 Task: In the  document Matthew ,change text color to 'Dark Purple' Insert the mentioned shape below the text 'Heart'. Change color of the shape to  BlueChange shape height to  1.2
Action: Mouse moved to (359, 141)
Screenshot: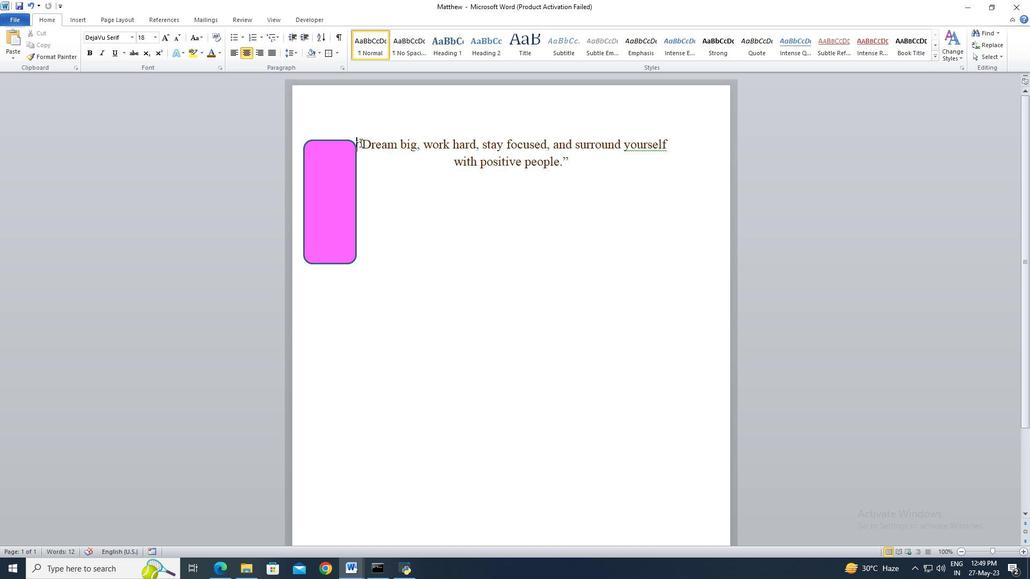 
Action: Mouse pressed left at (359, 141)
Screenshot: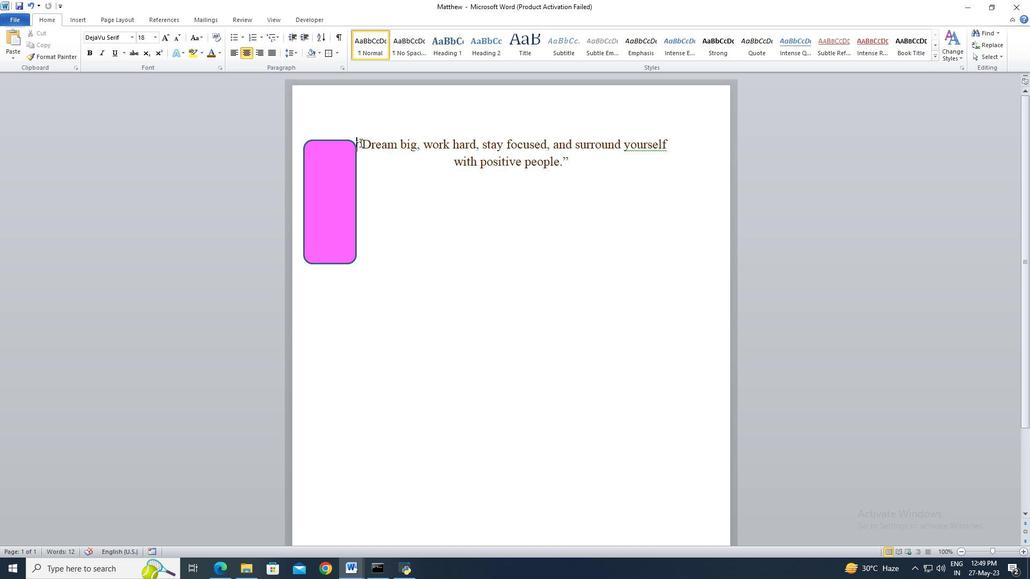 
Action: Mouse moved to (419, 188)
Screenshot: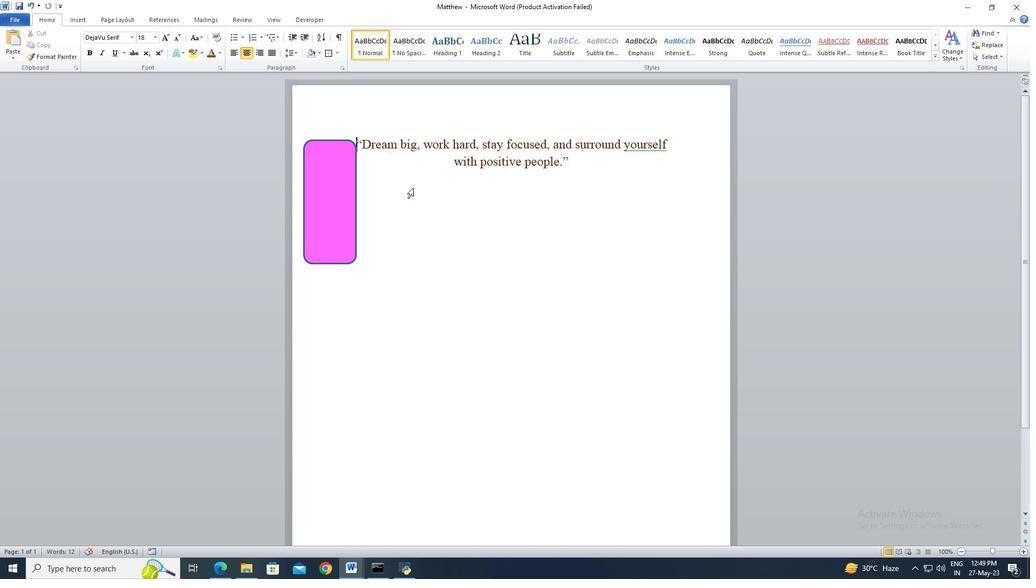 
Action: Key pressed ctrl+A
Screenshot: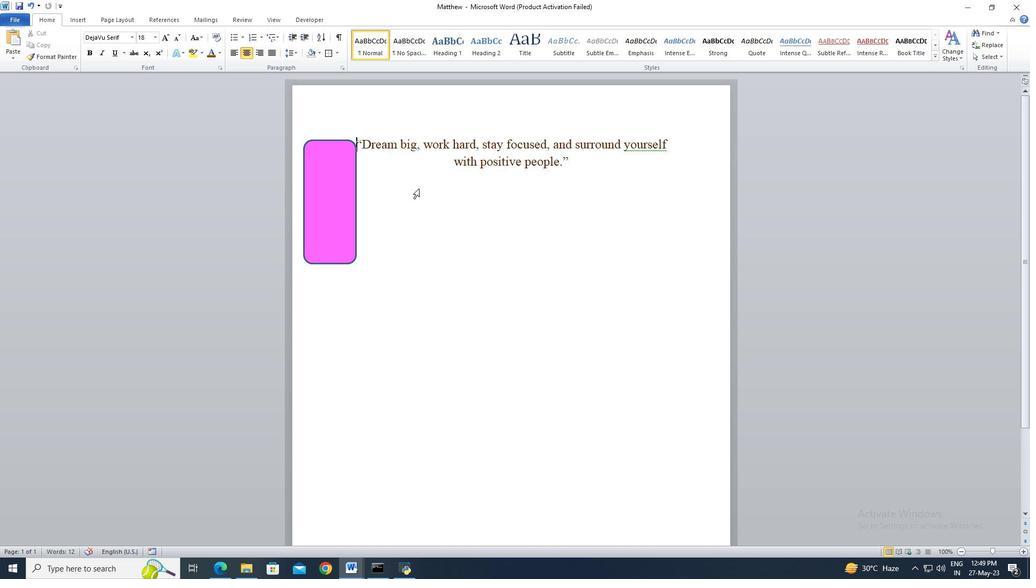
Action: Mouse moved to (364, 143)
Screenshot: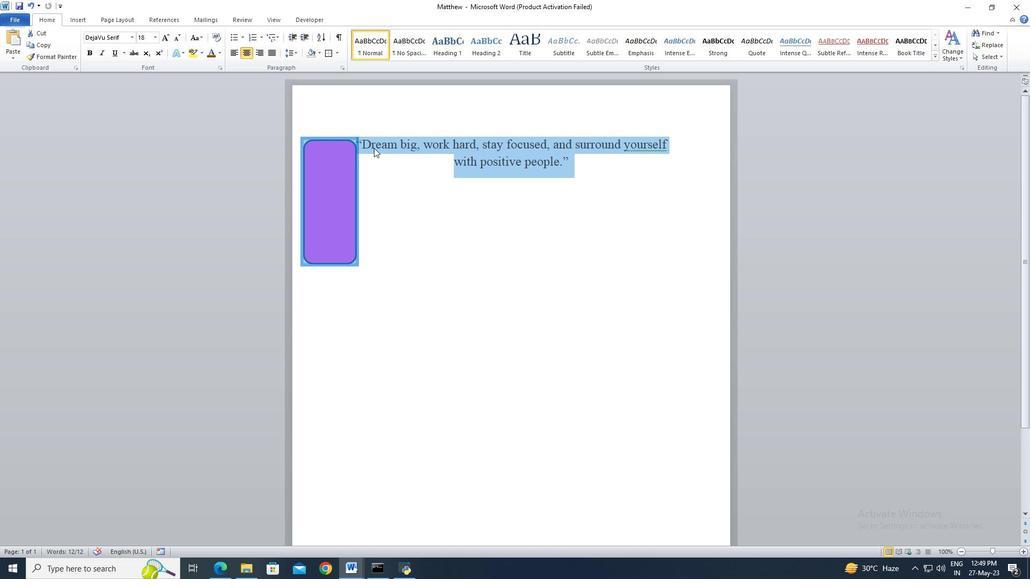 
Action: Mouse pressed left at (364, 143)
Screenshot: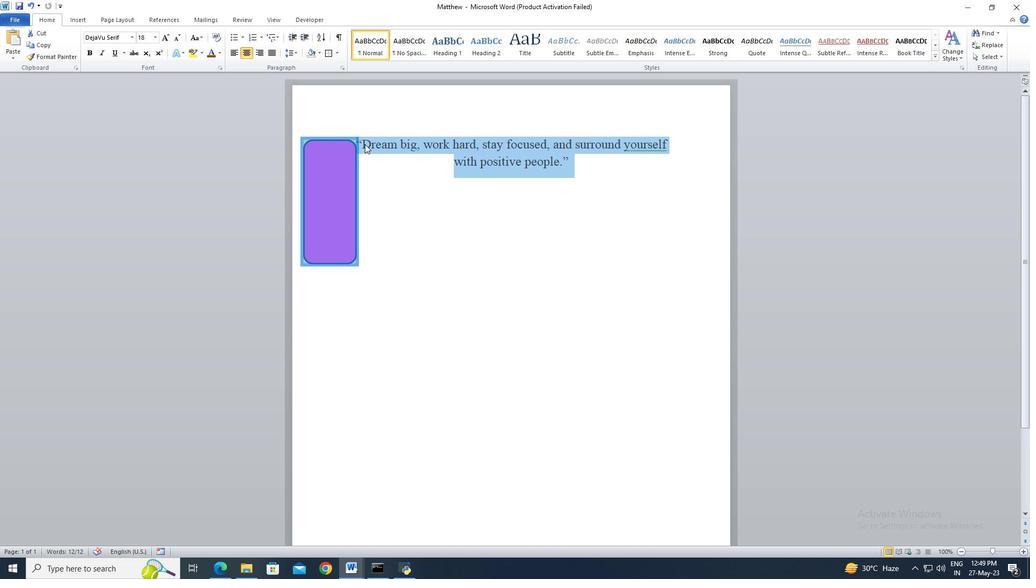 
Action: Mouse moved to (360, 142)
Screenshot: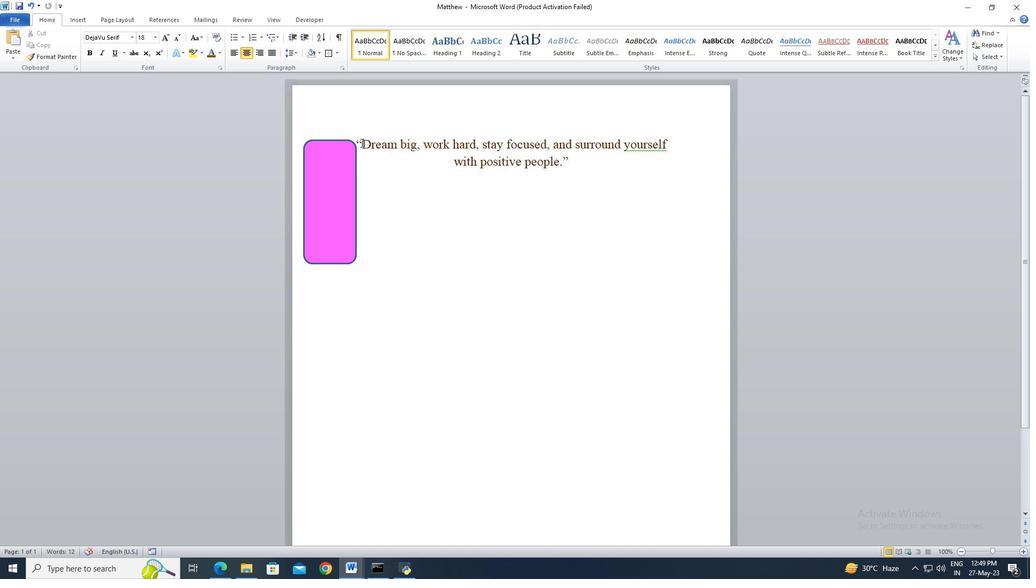 
Action: Mouse pressed left at (360, 142)
Screenshot: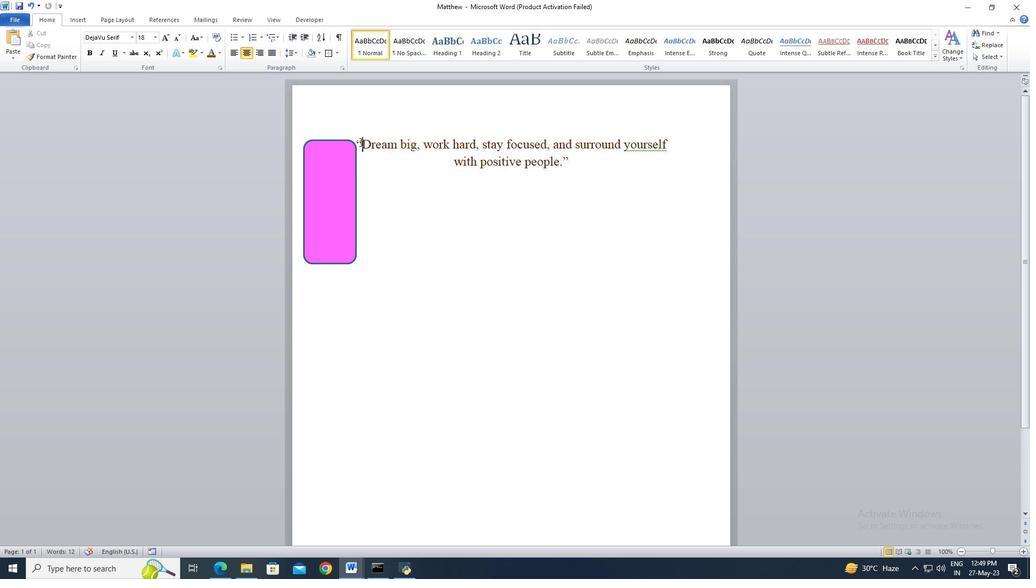 
Action: Mouse moved to (357, 138)
Screenshot: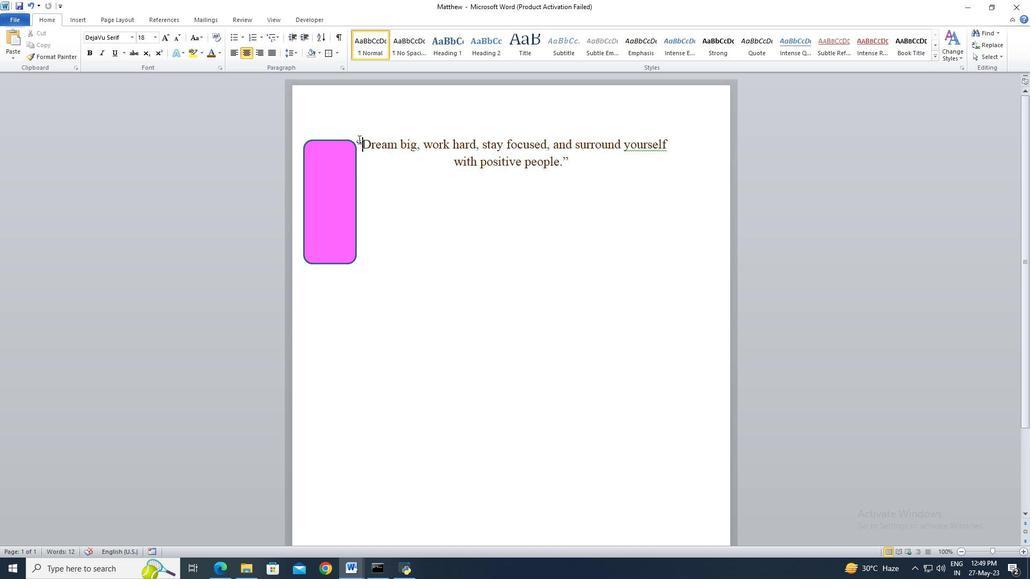 
Action: Mouse pressed left at (357, 138)
Screenshot: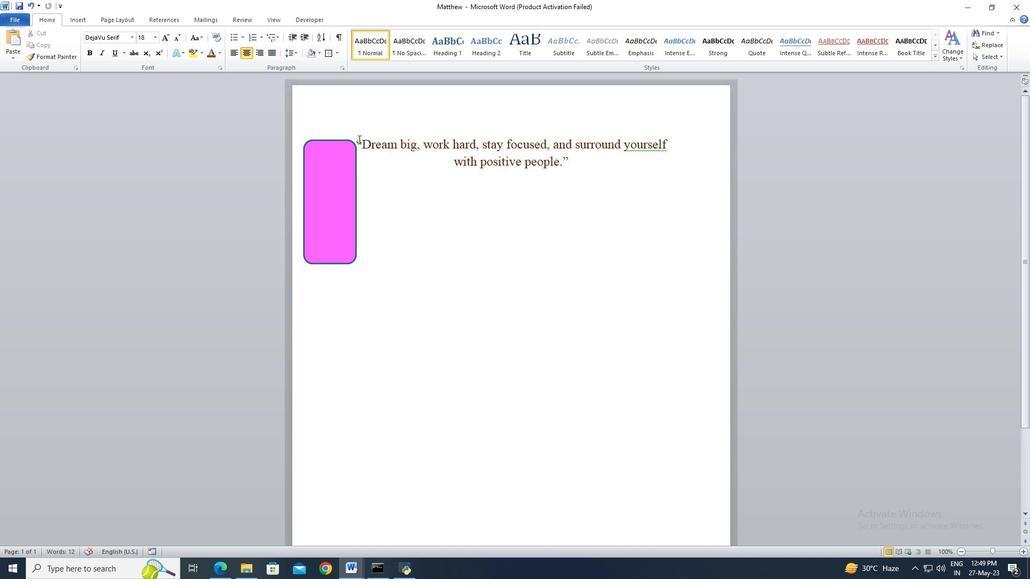 
Action: Mouse moved to (515, 179)
Screenshot: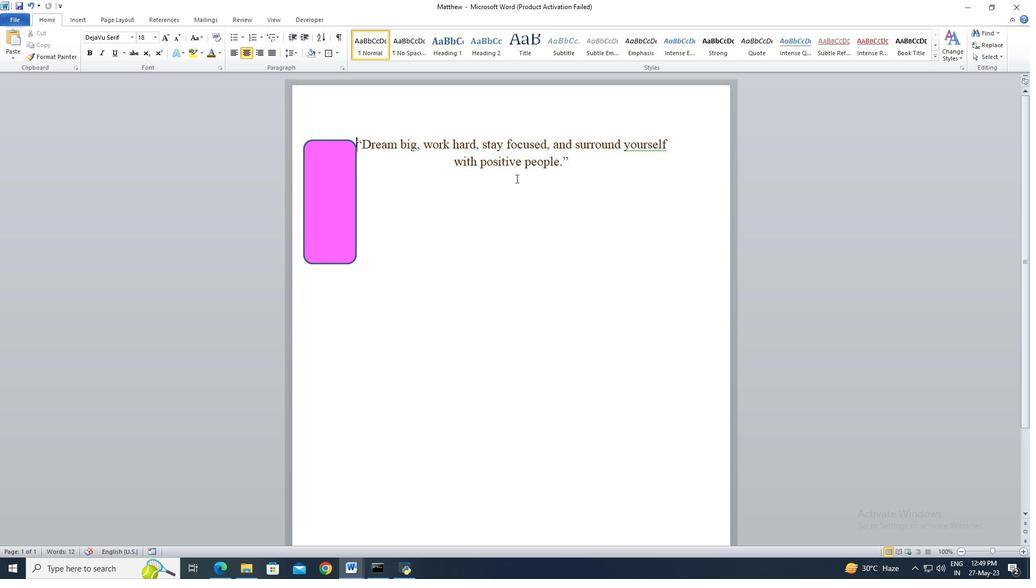 
Action: Key pressed <Key.shift><Key.down><Key.down><Key.left>
Screenshot: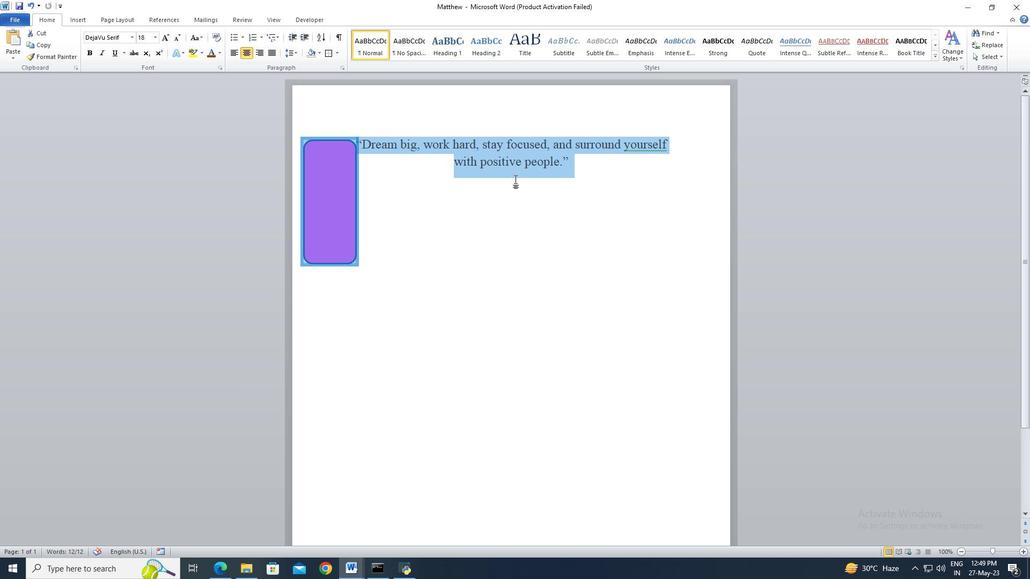 
Action: Mouse moved to (222, 52)
Screenshot: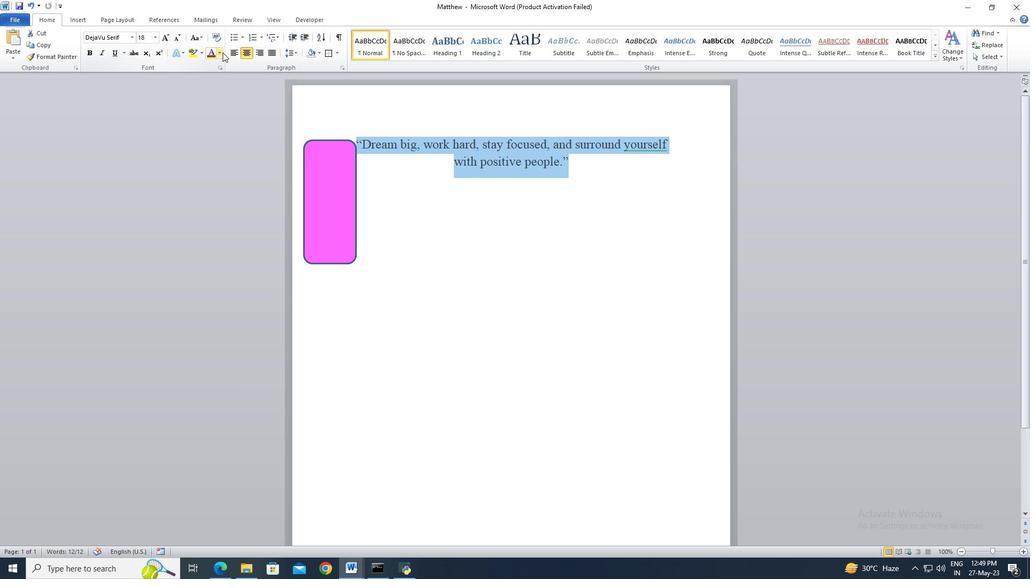 
Action: Mouse pressed left at (222, 52)
Screenshot: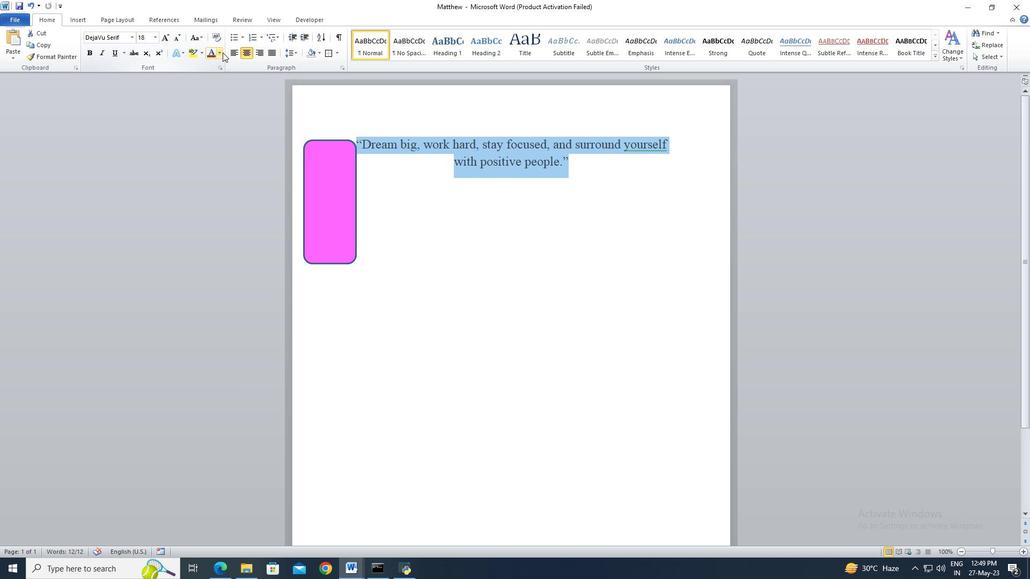 
Action: Mouse moved to (256, 171)
Screenshot: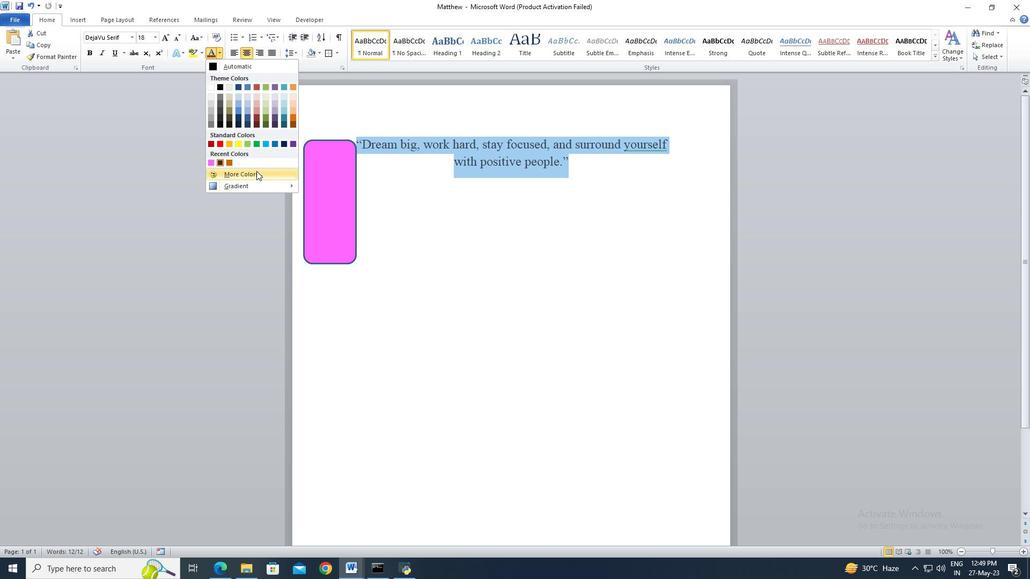 
Action: Mouse pressed left at (256, 171)
Screenshot: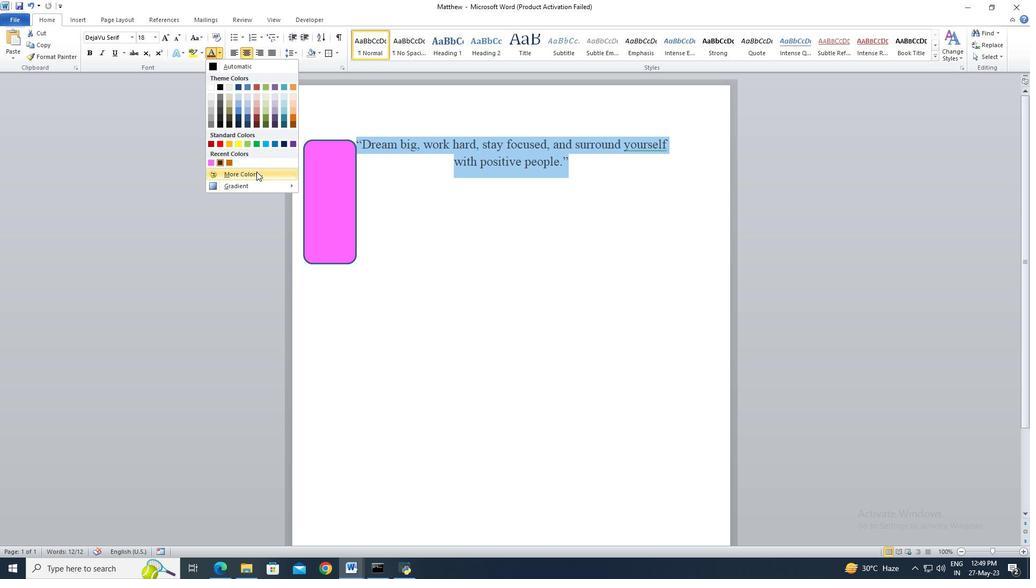 
Action: Mouse moved to (440, 200)
Screenshot: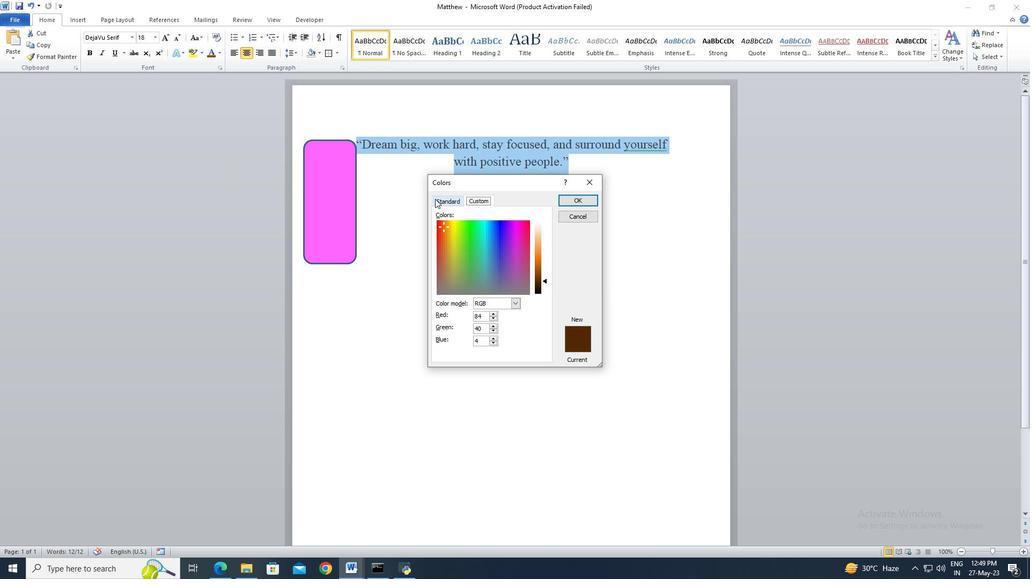 
Action: Mouse pressed left at (440, 200)
Screenshot: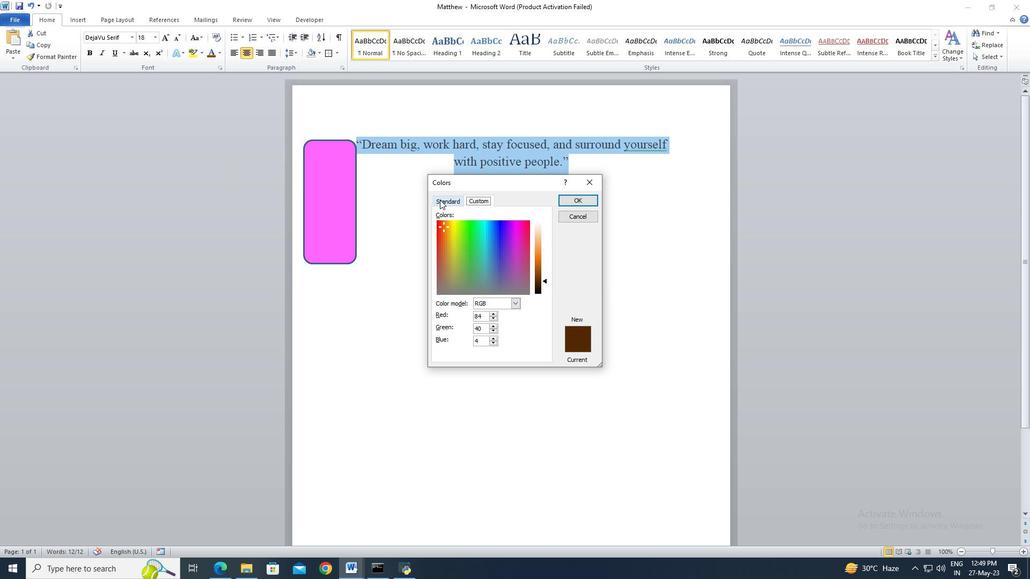
Action: Mouse moved to (527, 269)
Screenshot: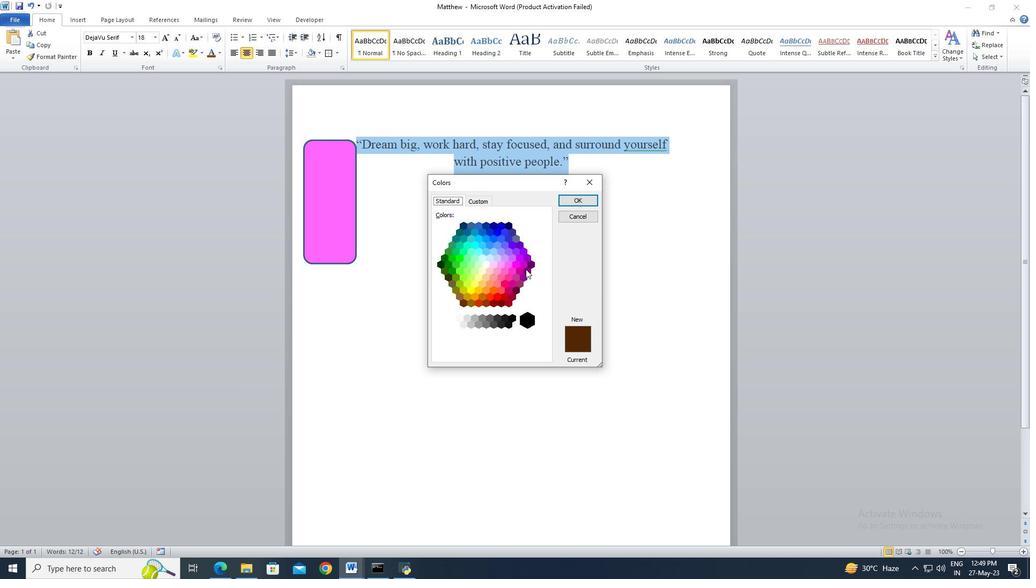 
Action: Mouse pressed left at (527, 269)
Screenshot: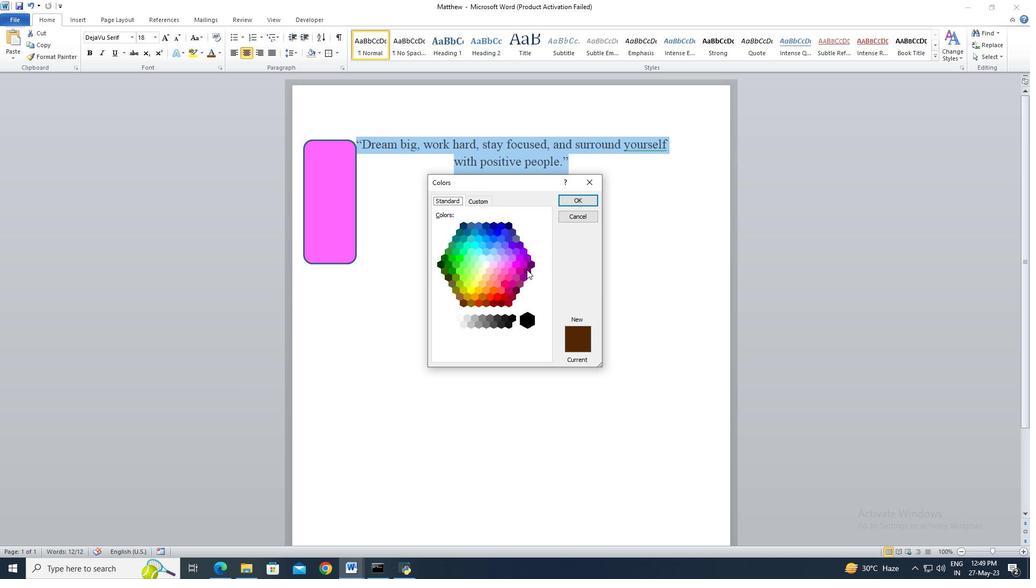 
Action: Mouse moved to (581, 202)
Screenshot: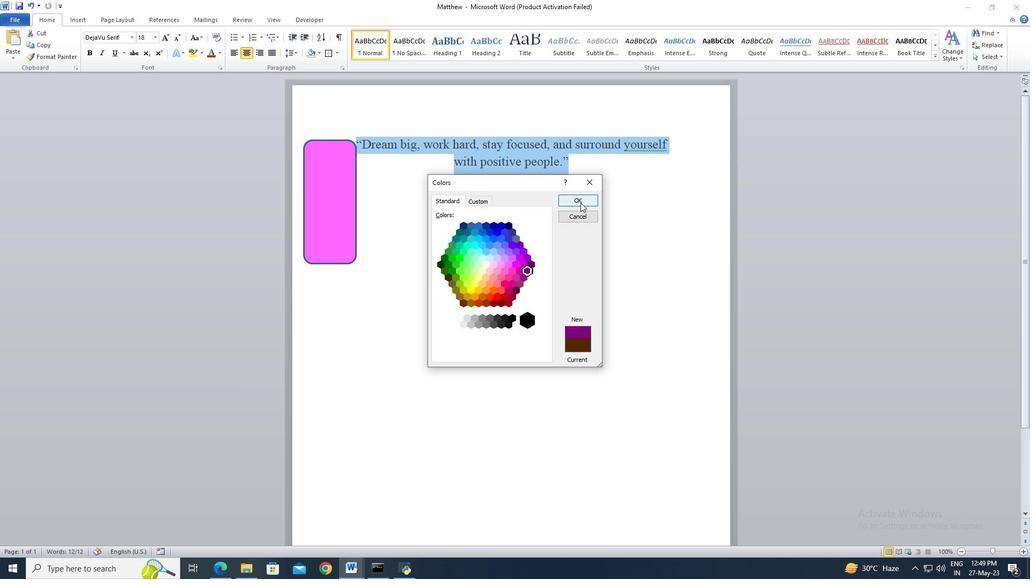 
Action: Mouse pressed left at (581, 202)
Screenshot: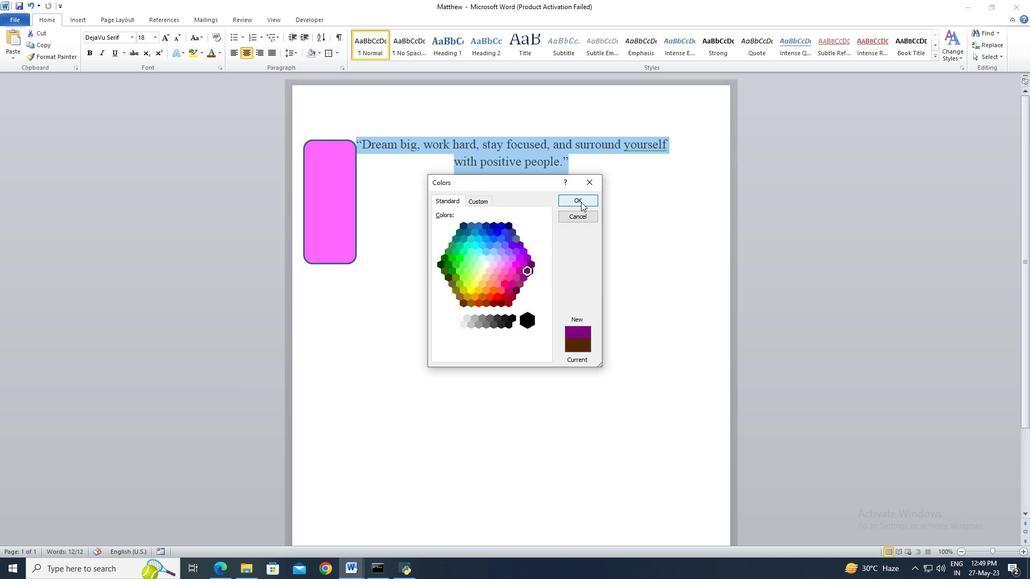 
Action: Mouse moved to (82, 21)
Screenshot: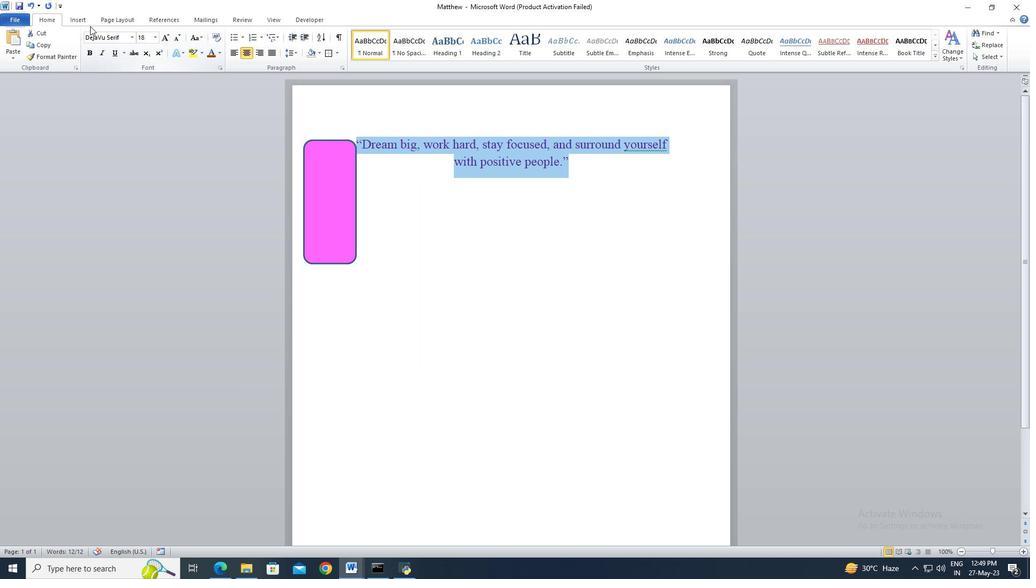 
Action: Mouse pressed left at (82, 21)
Screenshot: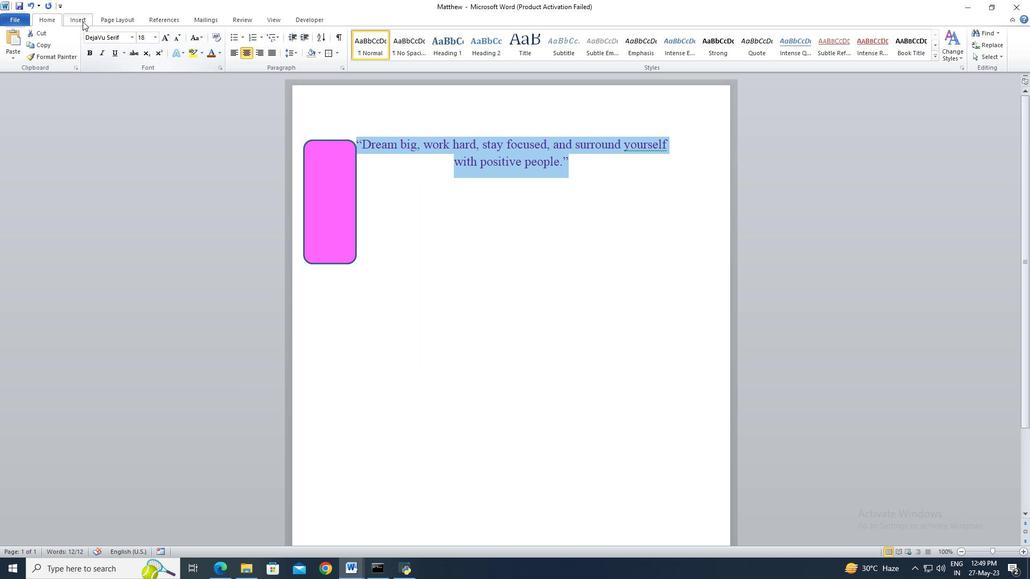 
Action: Mouse moved to (155, 53)
Screenshot: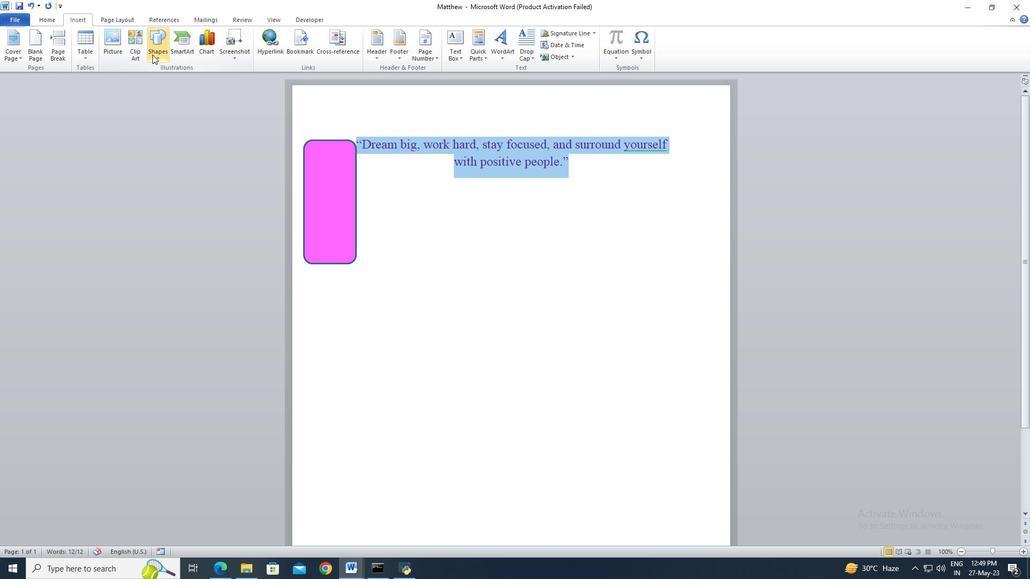 
Action: Mouse pressed left at (155, 53)
Screenshot: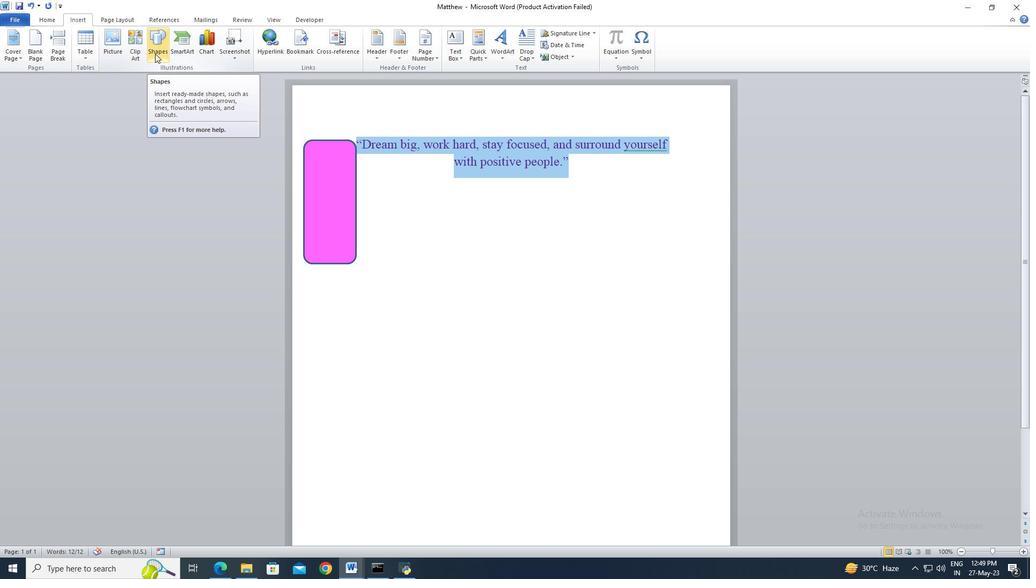 
Action: Mouse moved to (215, 167)
Screenshot: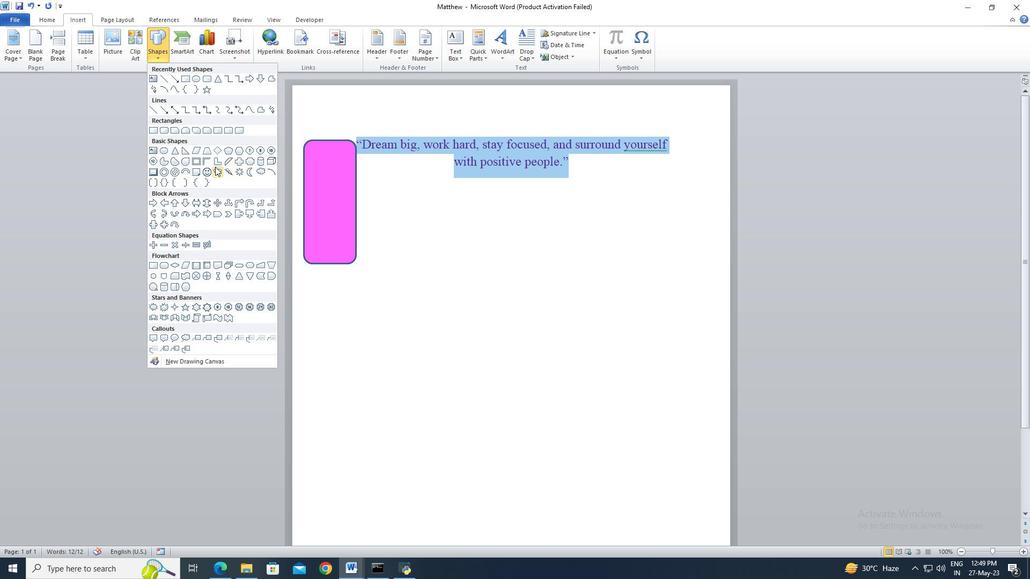 
Action: Mouse pressed left at (215, 167)
Screenshot: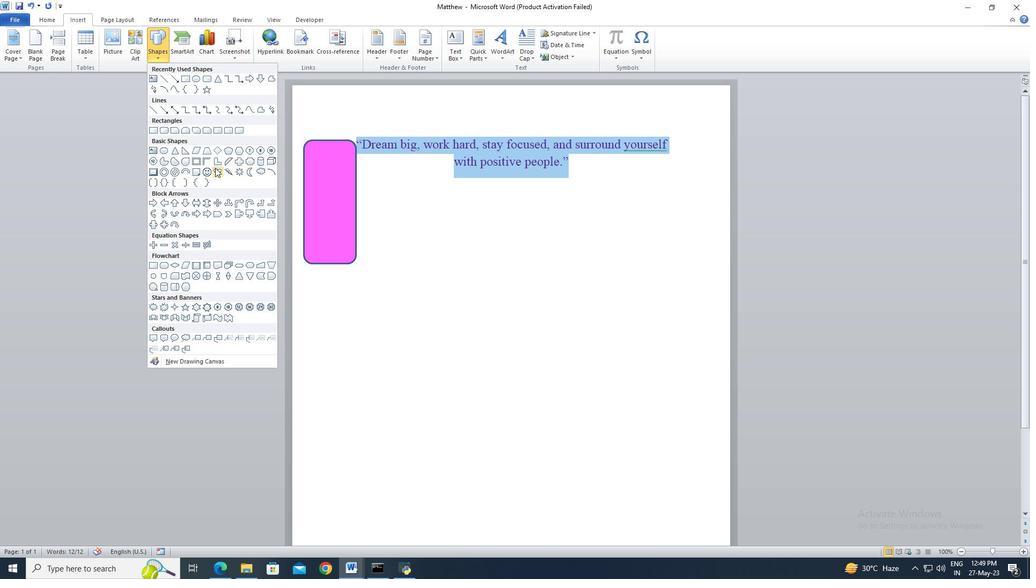 
Action: Mouse moved to (430, 206)
Screenshot: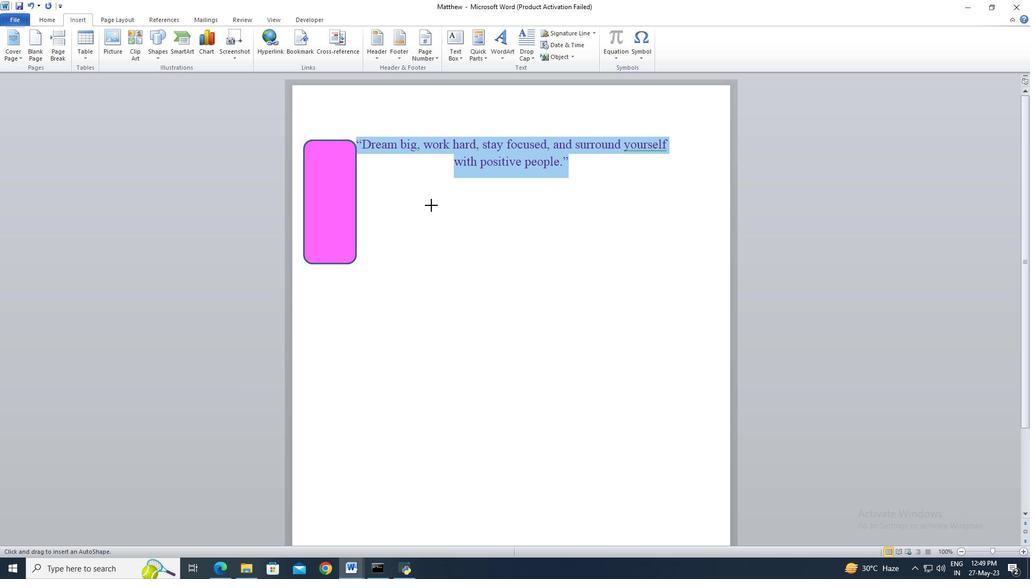 
Action: Mouse pressed left at (430, 206)
Screenshot: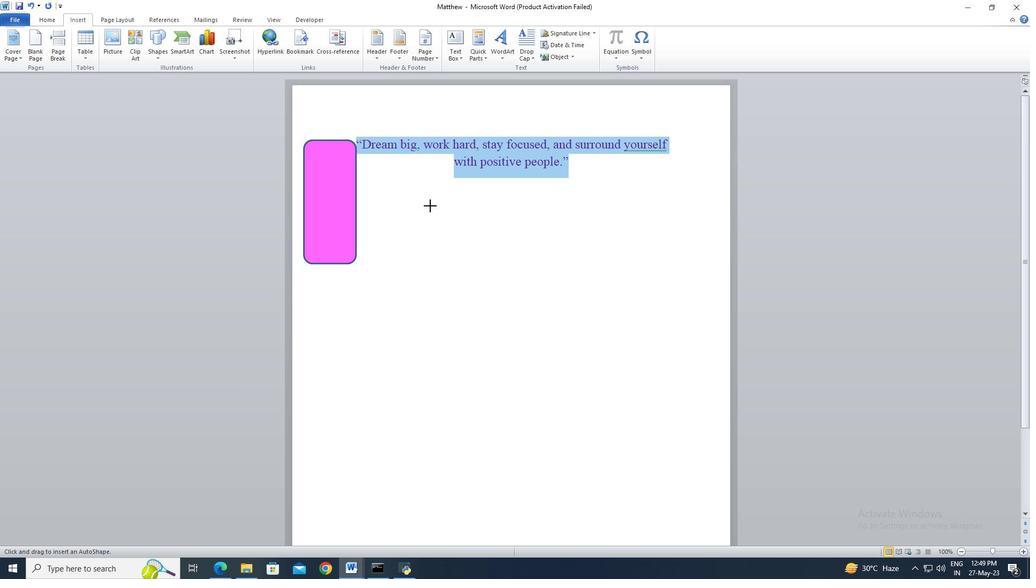 
Action: Mouse moved to (390, 31)
Screenshot: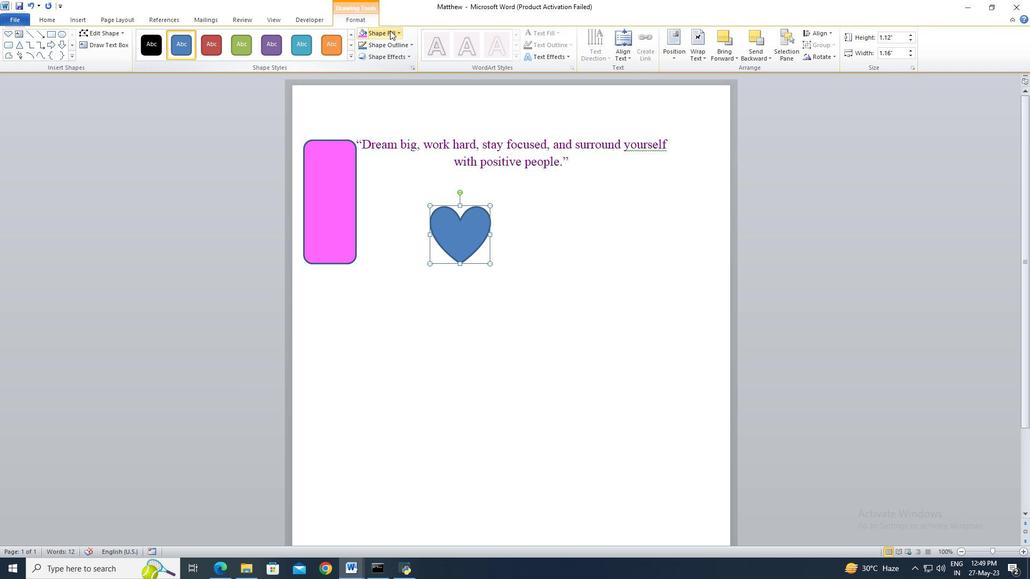 
Action: Mouse pressed left at (390, 31)
Screenshot: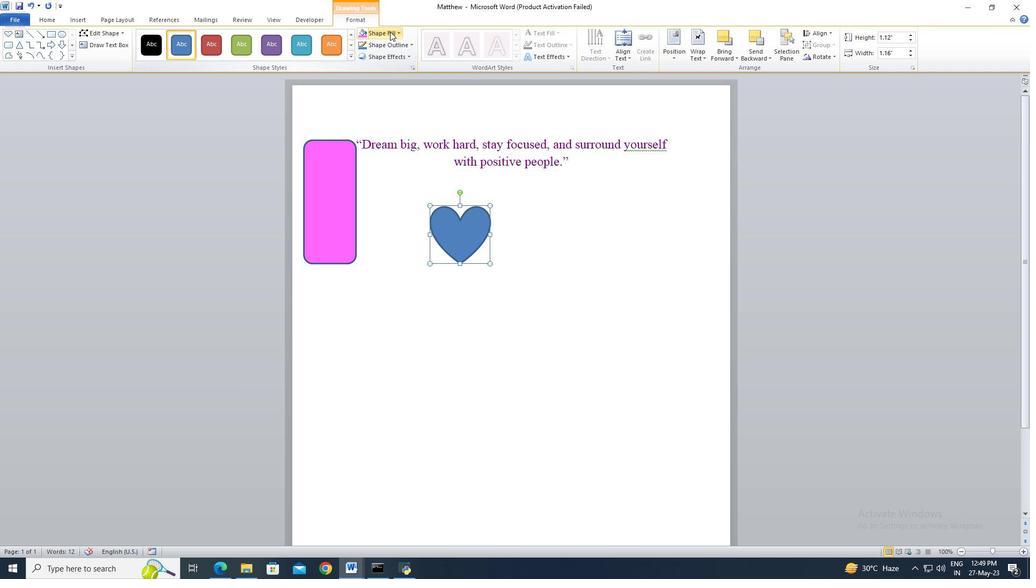 
Action: Mouse moved to (426, 111)
Screenshot: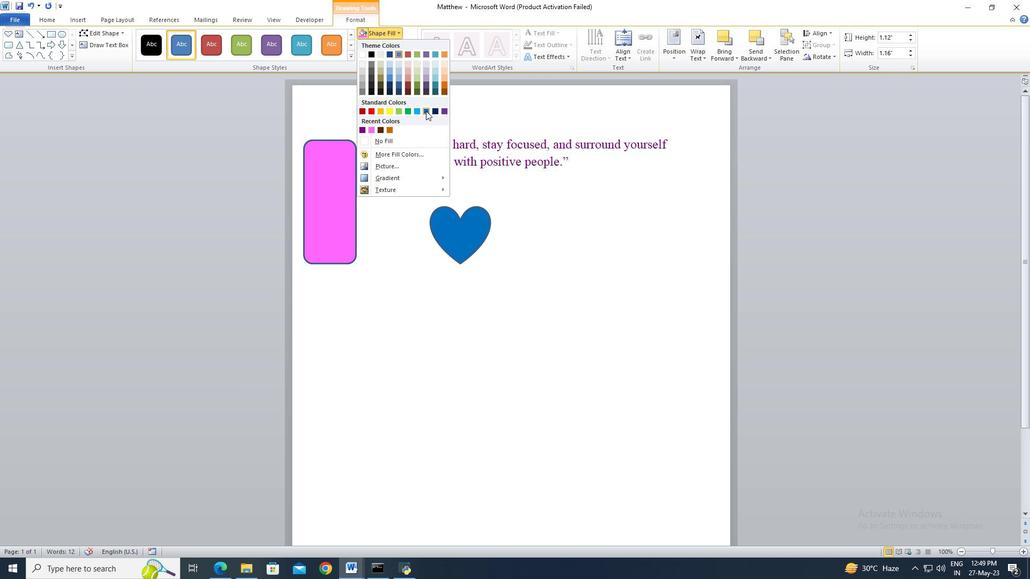
Action: Mouse pressed left at (426, 111)
Screenshot: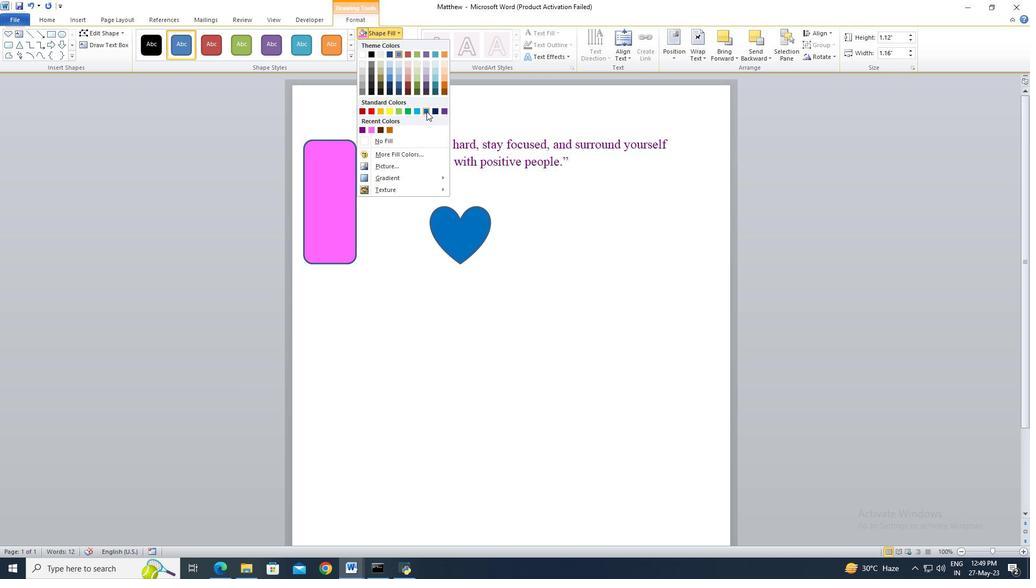 
Action: Mouse moved to (896, 40)
Screenshot: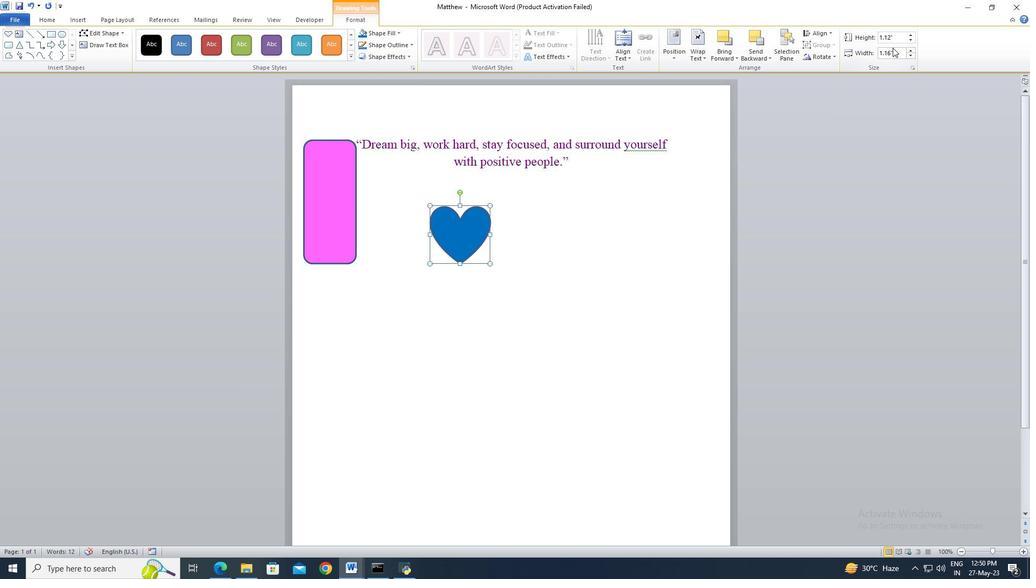 
Action: Mouse pressed left at (896, 40)
Screenshot: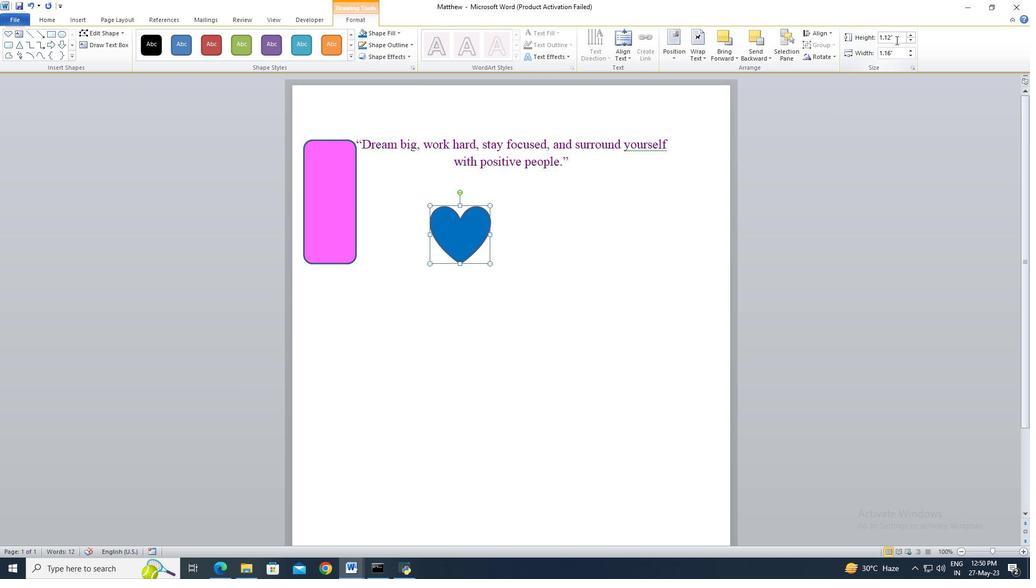 
Action: Mouse moved to (852, 43)
Screenshot: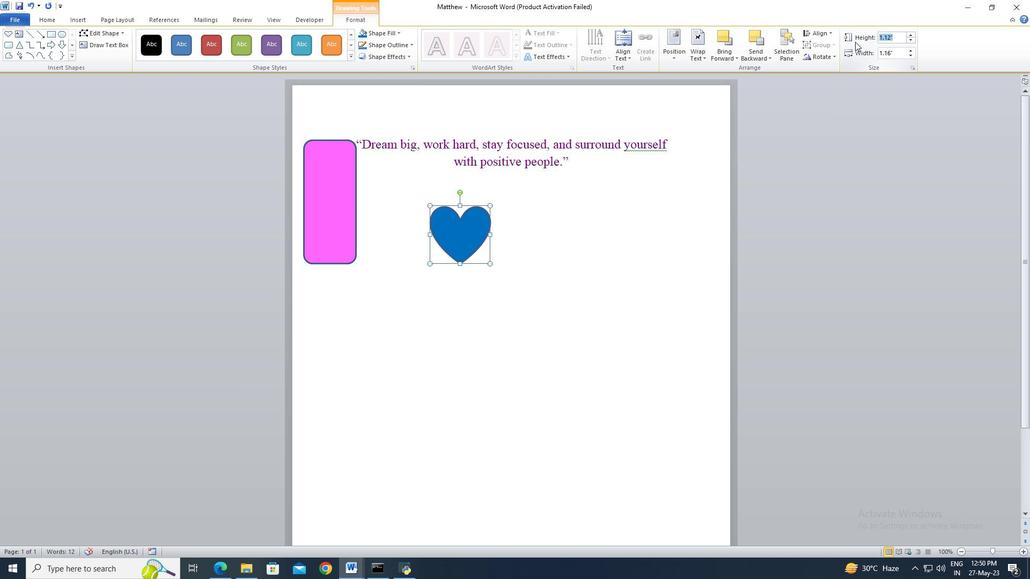 
Action: Key pressed 1.2<Key.enter>
Screenshot: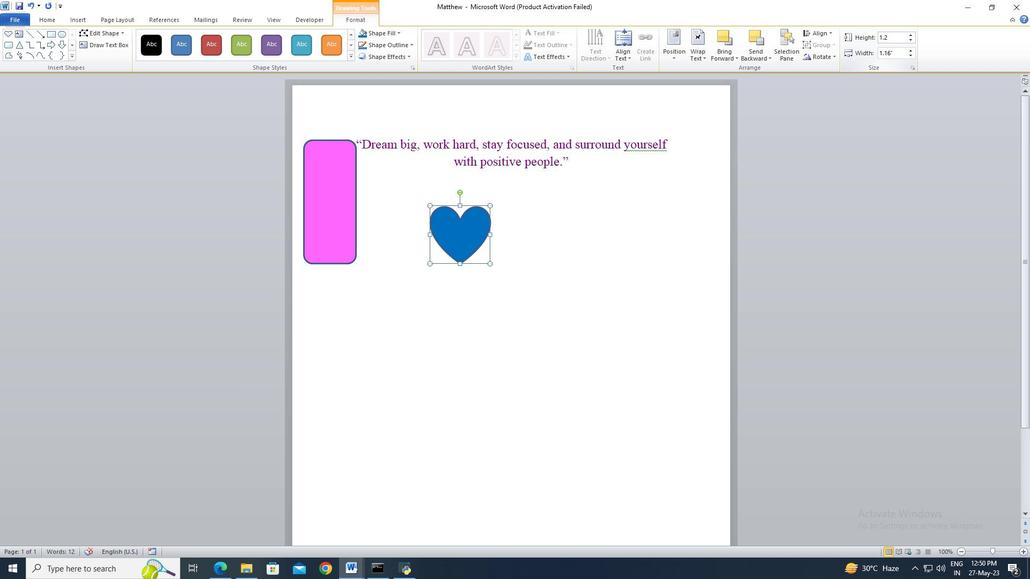 
